 Task: Search for emails with the attachment 'sales.ppt' in Outlook.
Action: Mouse moved to (397, 11)
Screenshot: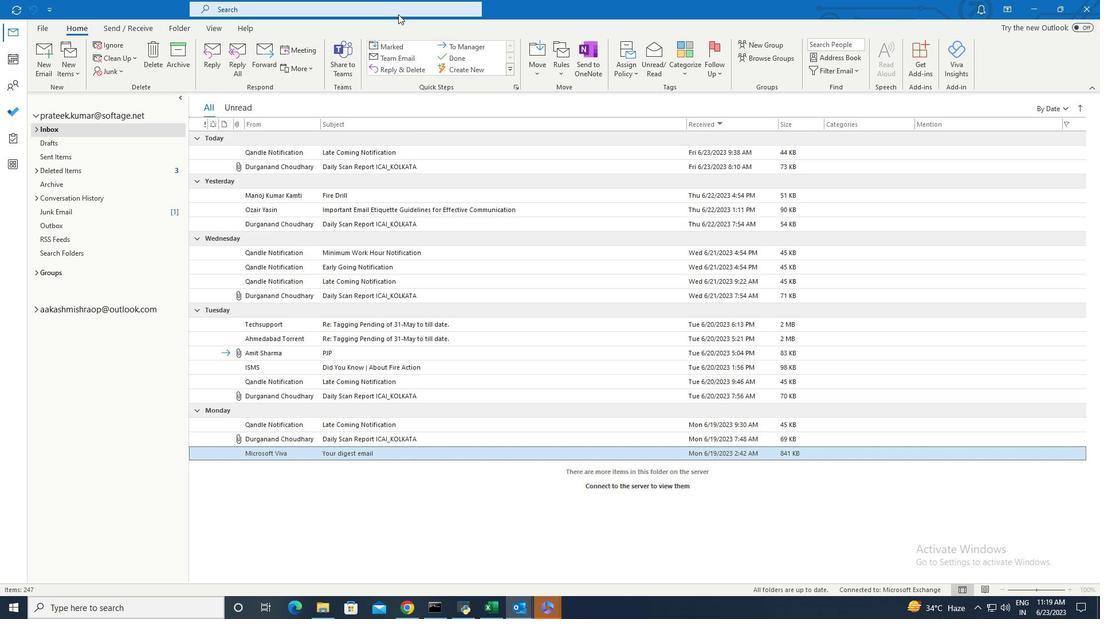 
Action: Mouse pressed left at (397, 11)
Screenshot: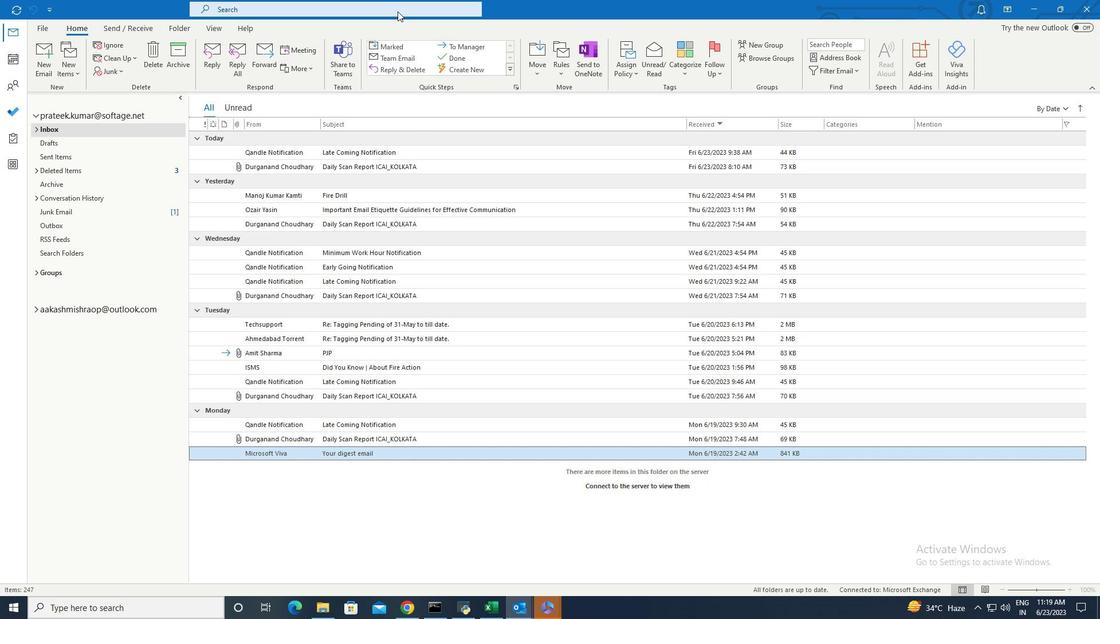 
Action: Mouse moved to (458, 6)
Screenshot: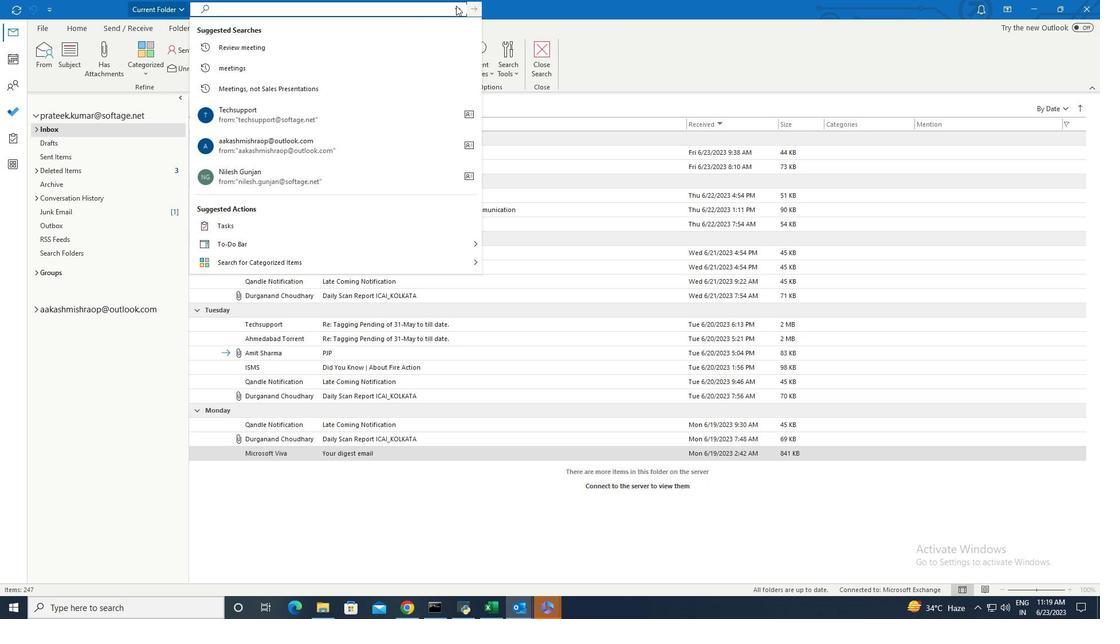 
Action: Mouse pressed left at (458, 6)
Screenshot: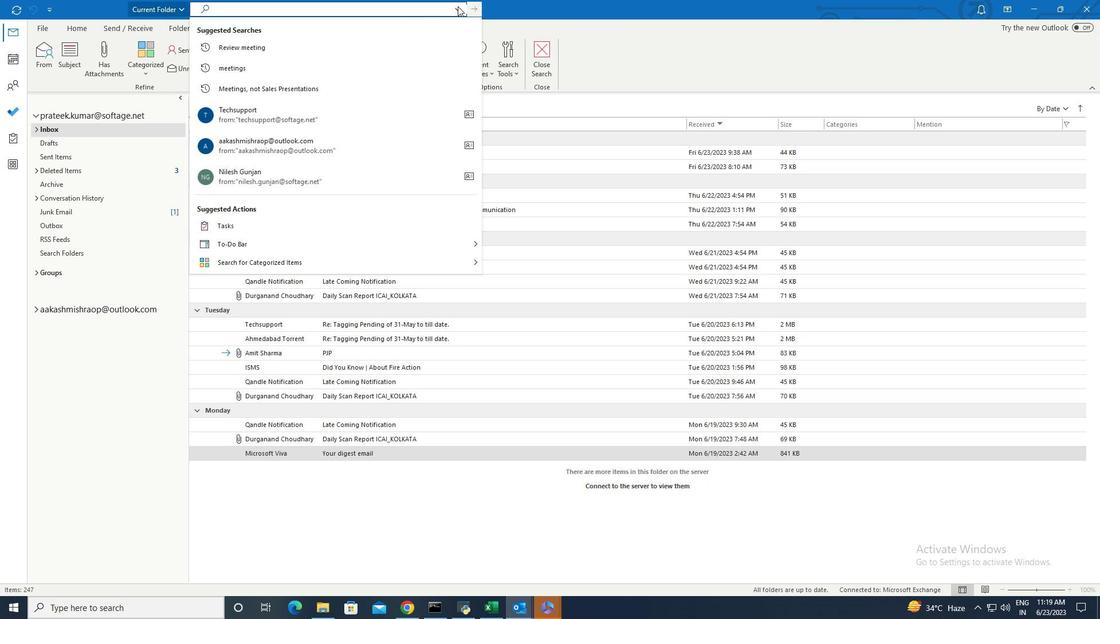 
Action: Mouse moved to (311, 29)
Screenshot: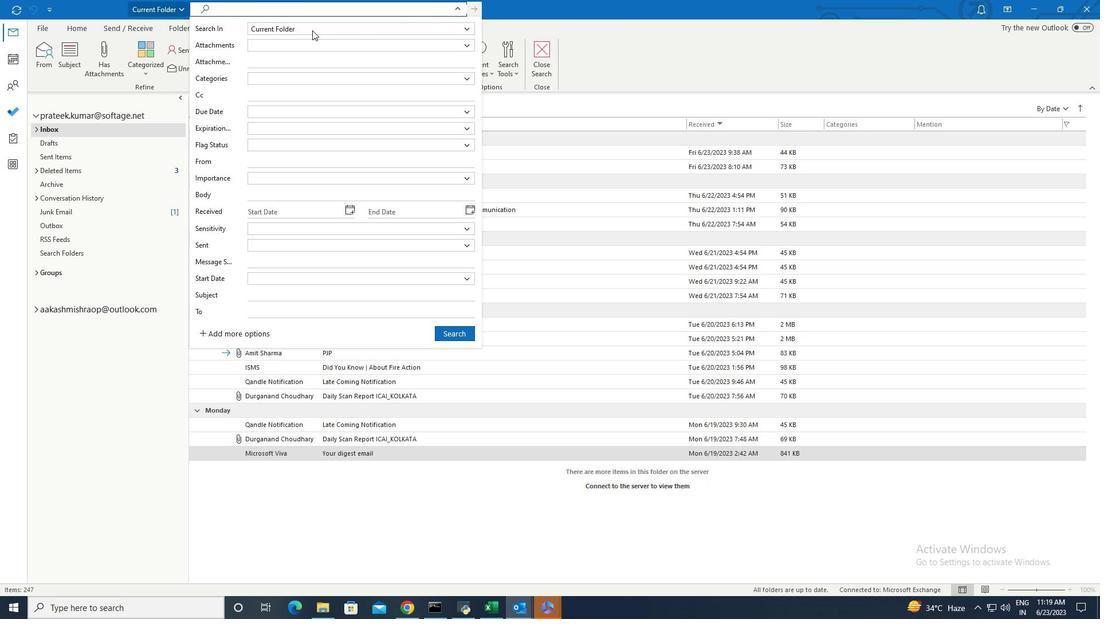
Action: Mouse pressed left at (311, 29)
Screenshot: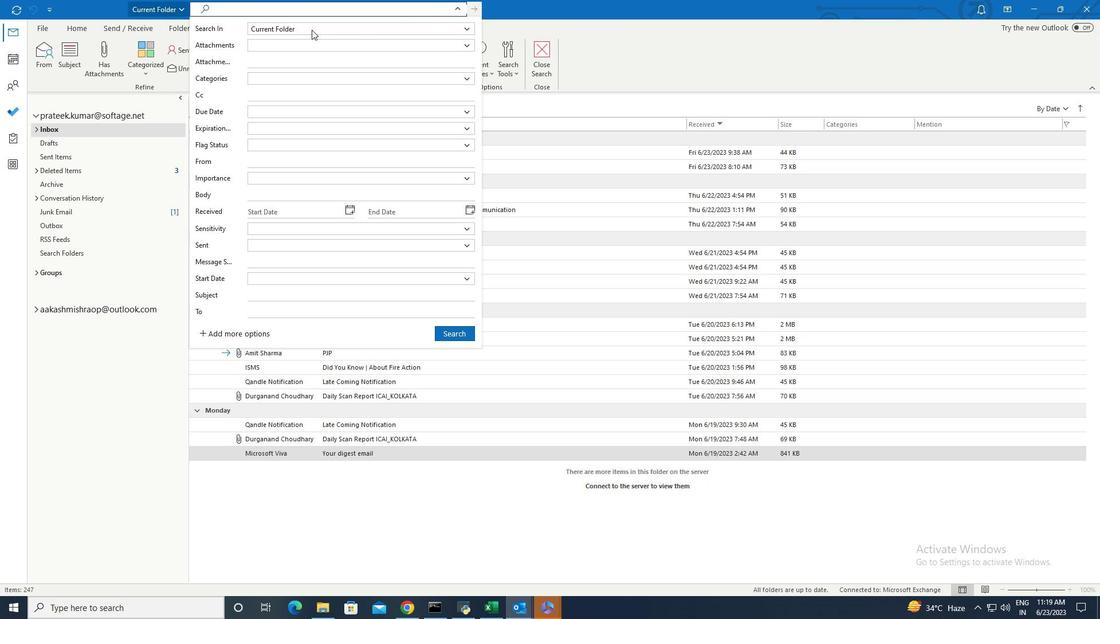 
Action: Mouse moved to (291, 45)
Screenshot: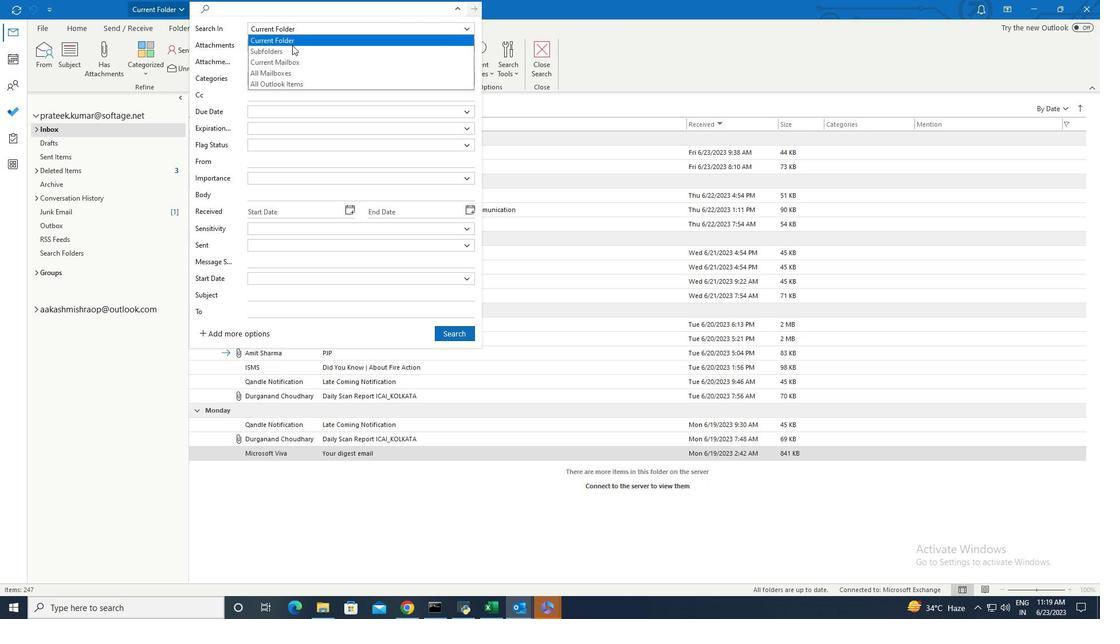 
Action: Mouse pressed left at (291, 45)
Screenshot: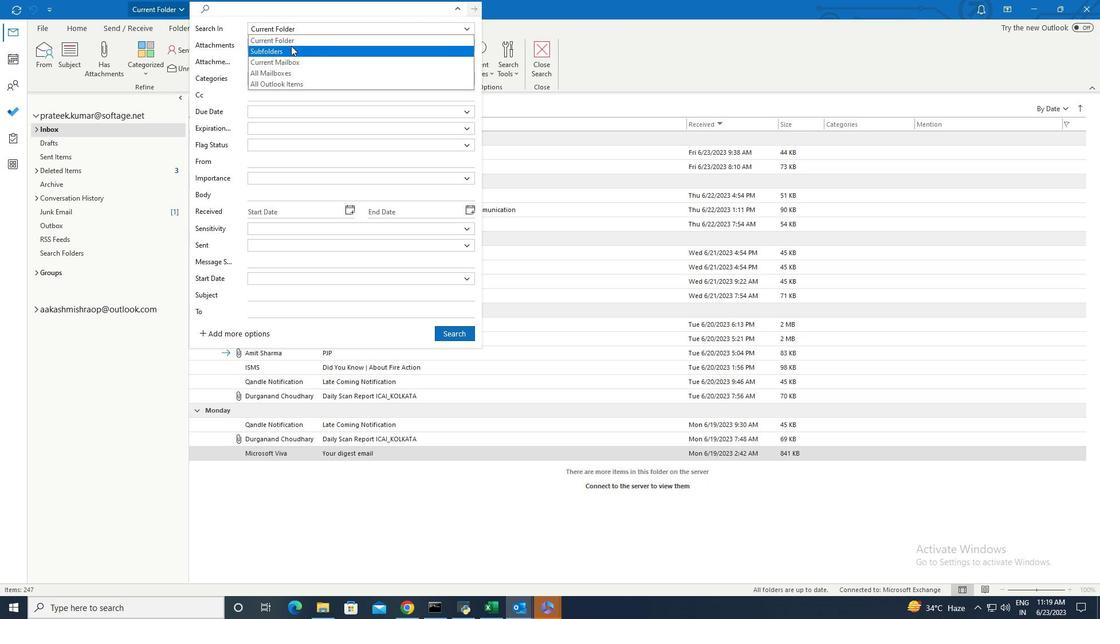 
Action: Mouse moved to (456, 6)
Screenshot: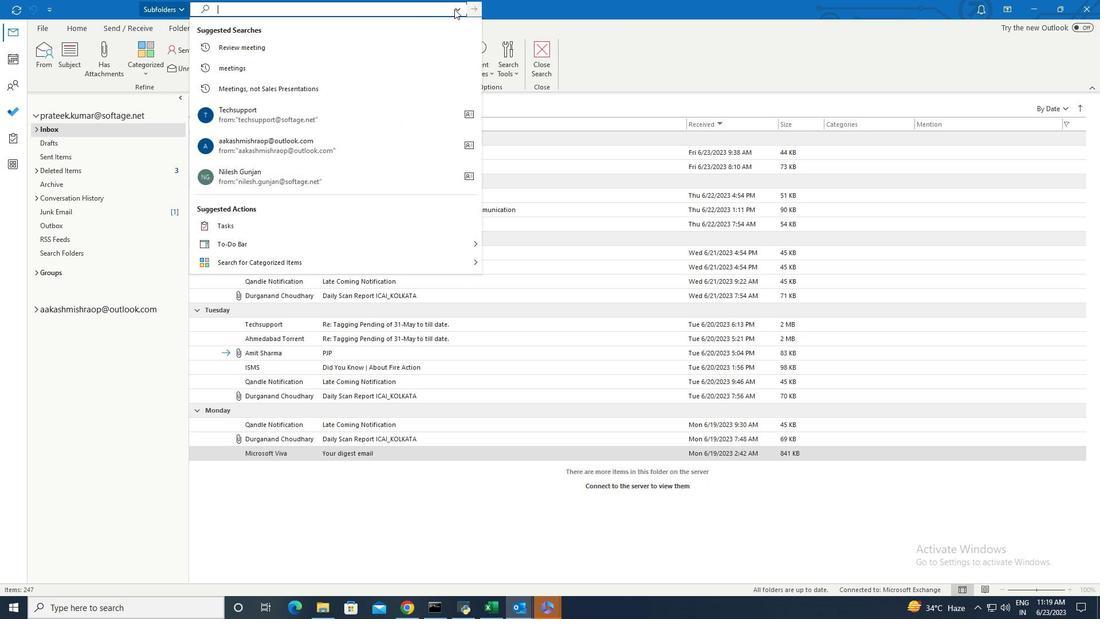 
Action: Mouse pressed left at (456, 6)
Screenshot: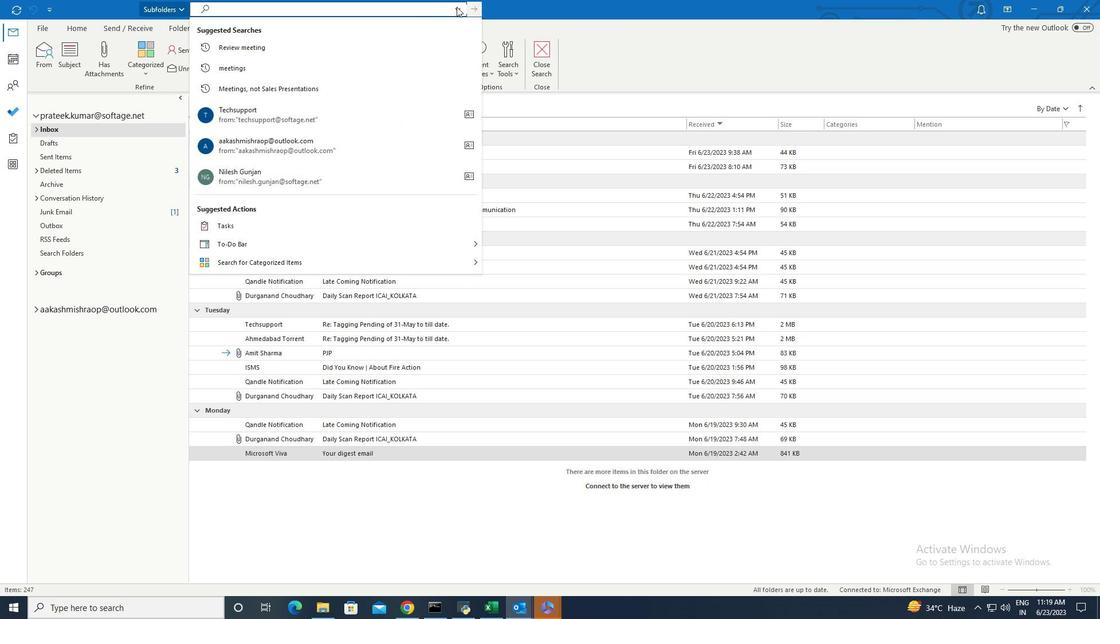 
Action: Mouse moved to (252, 63)
Screenshot: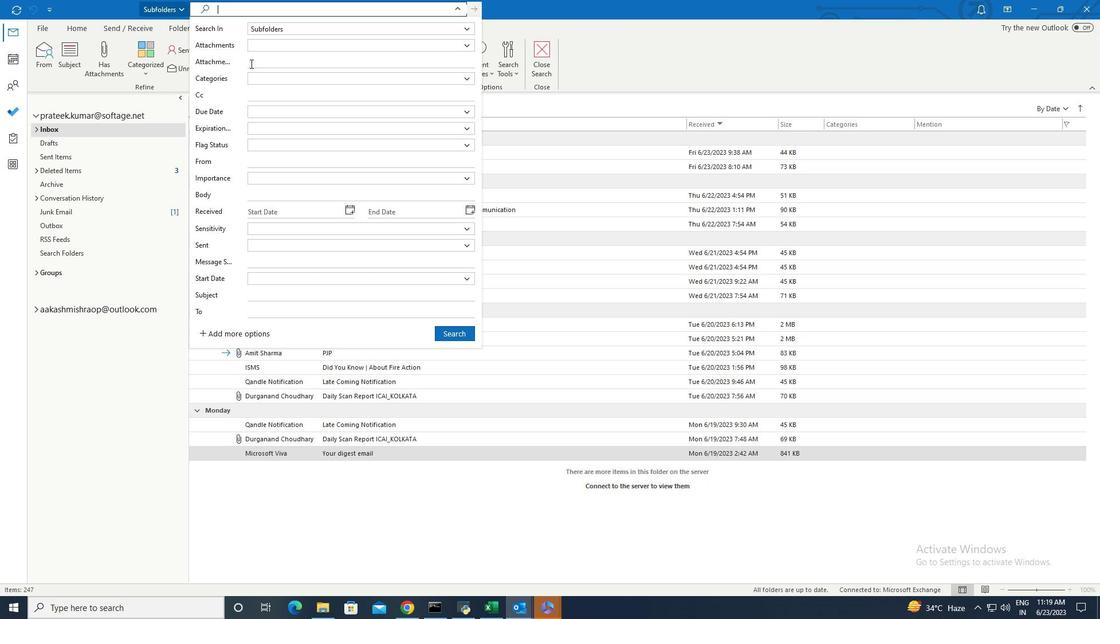 
Action: Mouse pressed left at (252, 63)
Screenshot: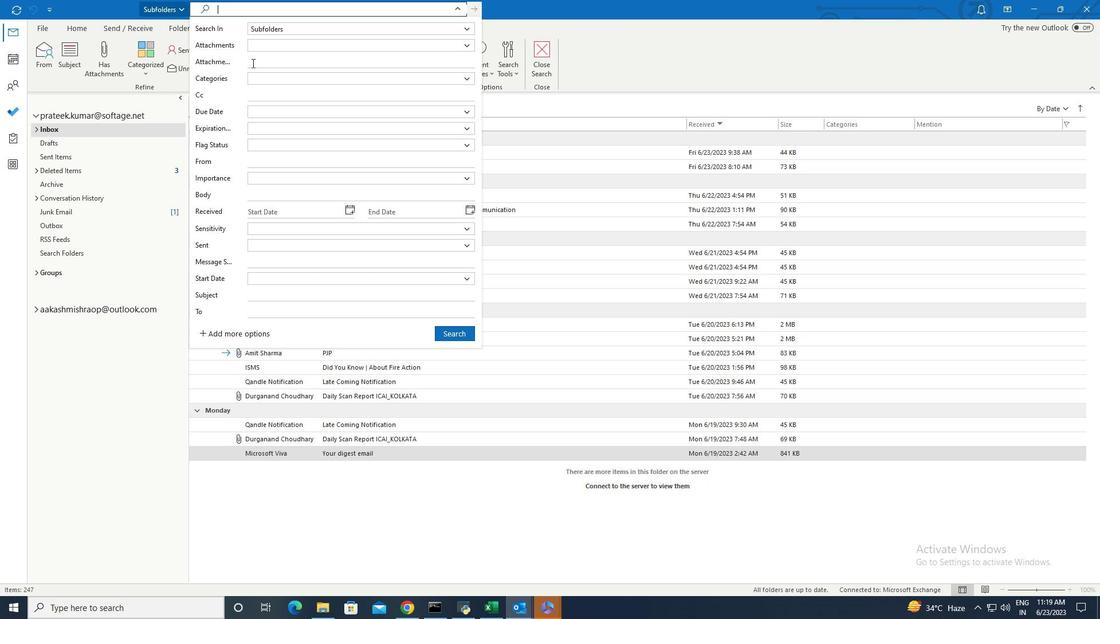 
Action: Mouse moved to (257, 59)
Screenshot: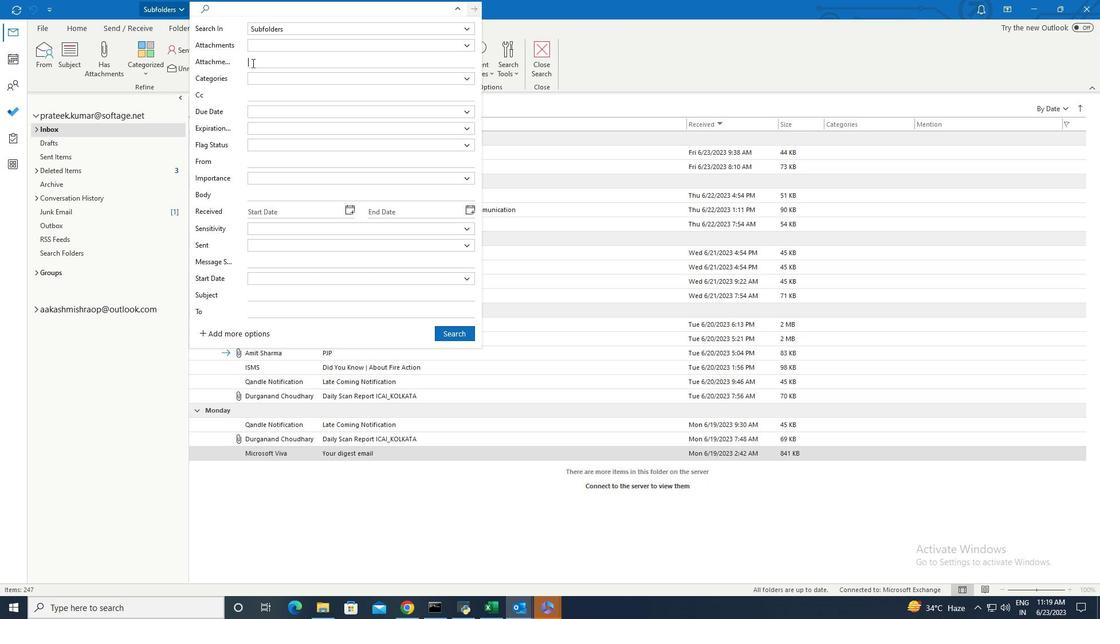 
Action: Key pressed sales.ppt
Screenshot: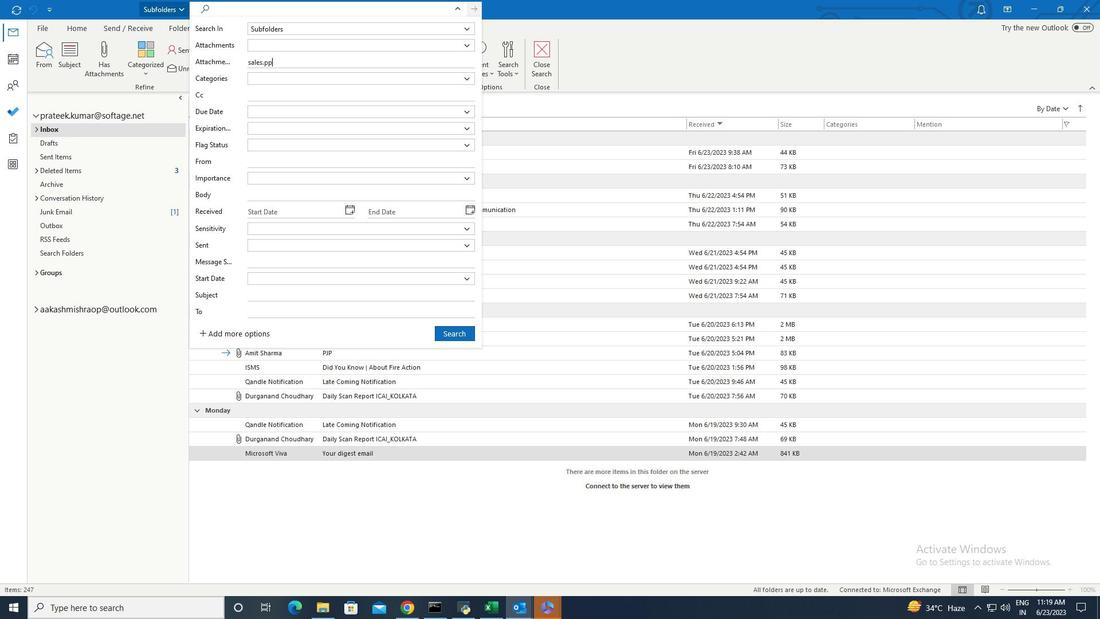 
Action: Mouse moved to (455, 341)
Screenshot: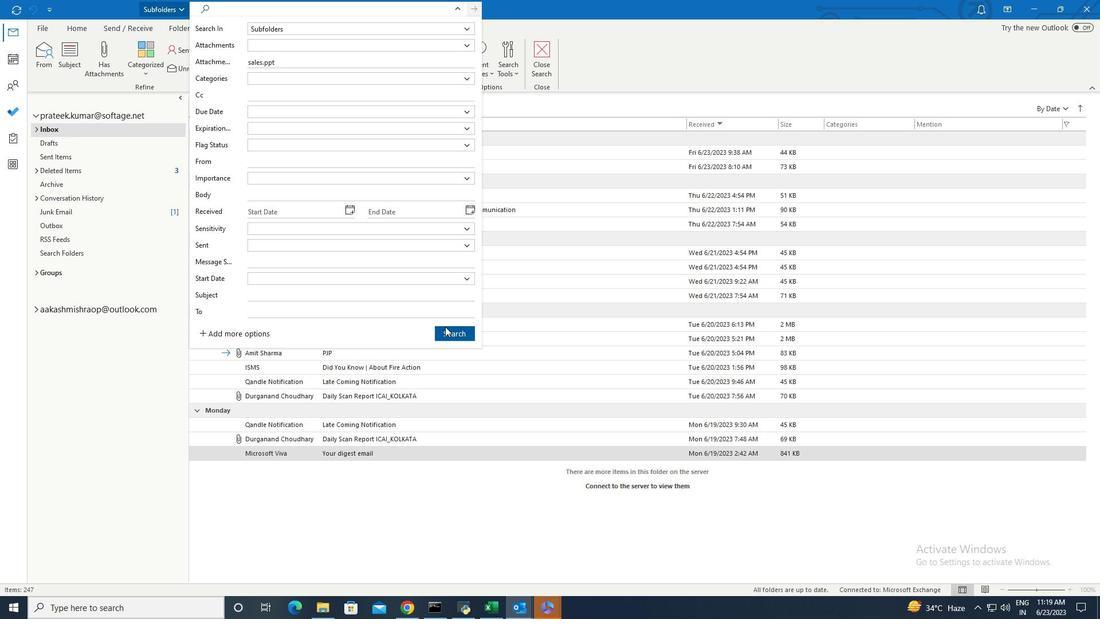 
Action: Mouse pressed left at (455, 341)
Screenshot: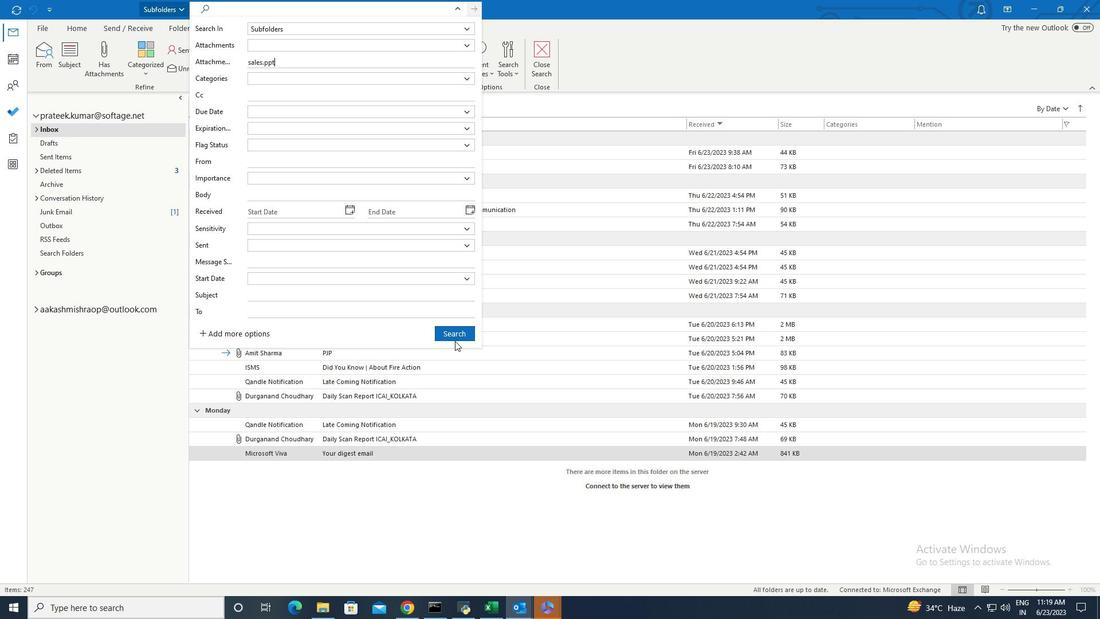 
Action: Mouse moved to (455, 335)
Screenshot: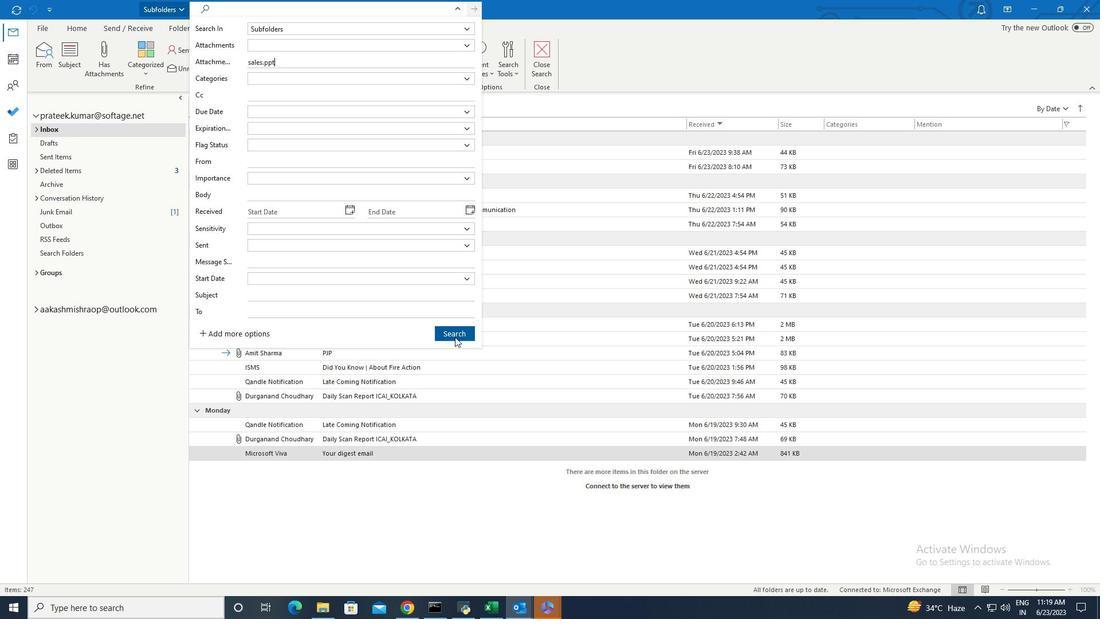 
Action: Mouse pressed left at (455, 335)
Screenshot: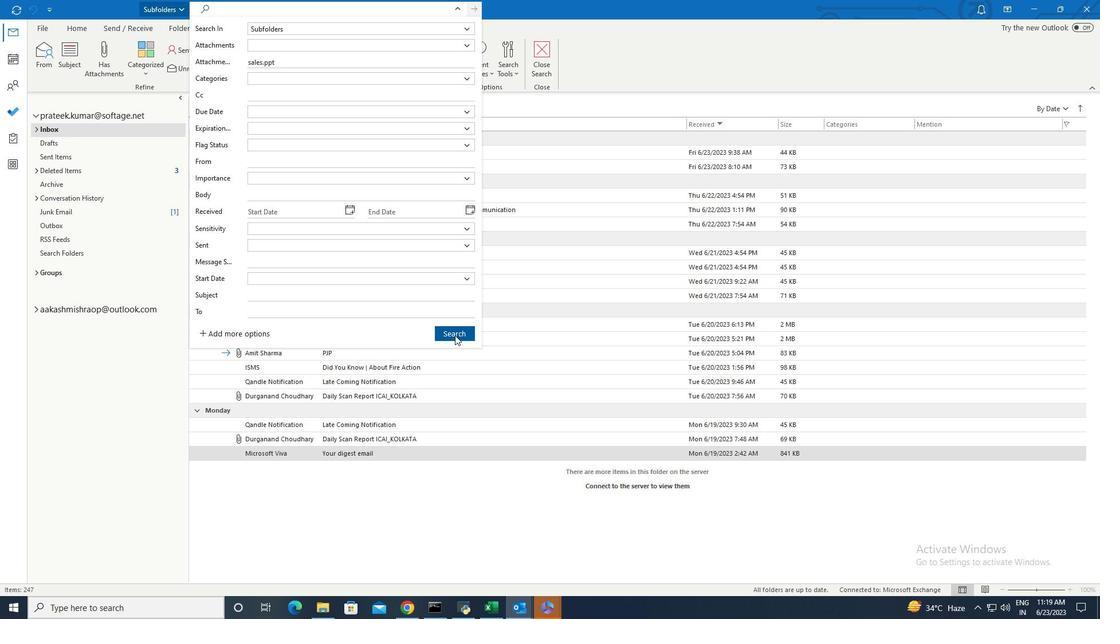 
Action: Mouse moved to (456, 326)
Screenshot: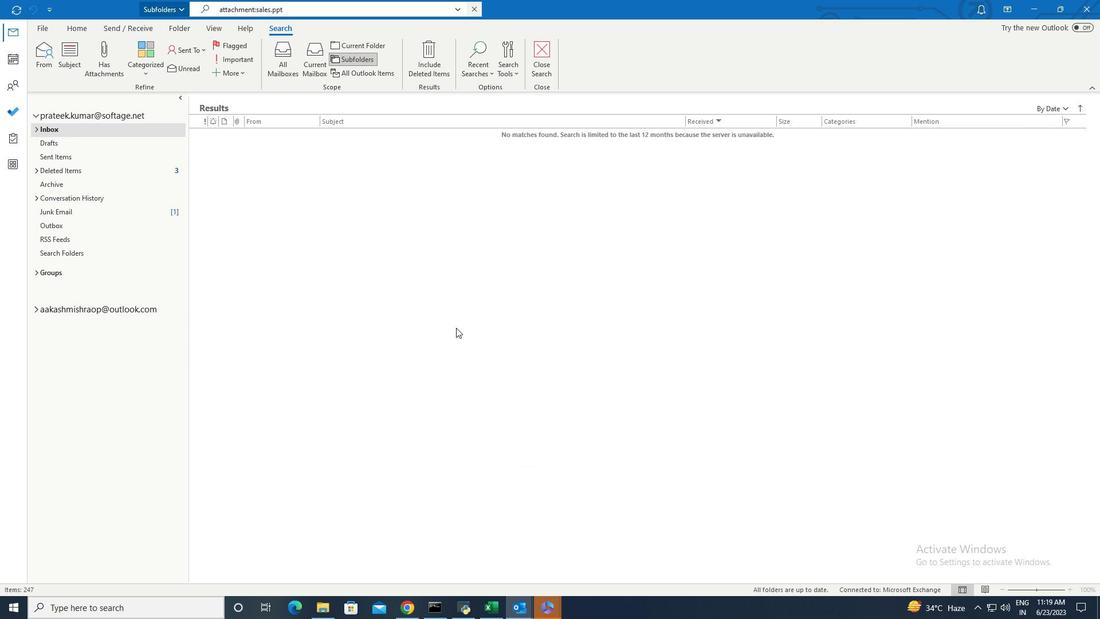 
